 Task: Add Cedar's Mediterranean Foods Original Hommus to the cart.
Action: Mouse moved to (783, 253)
Screenshot: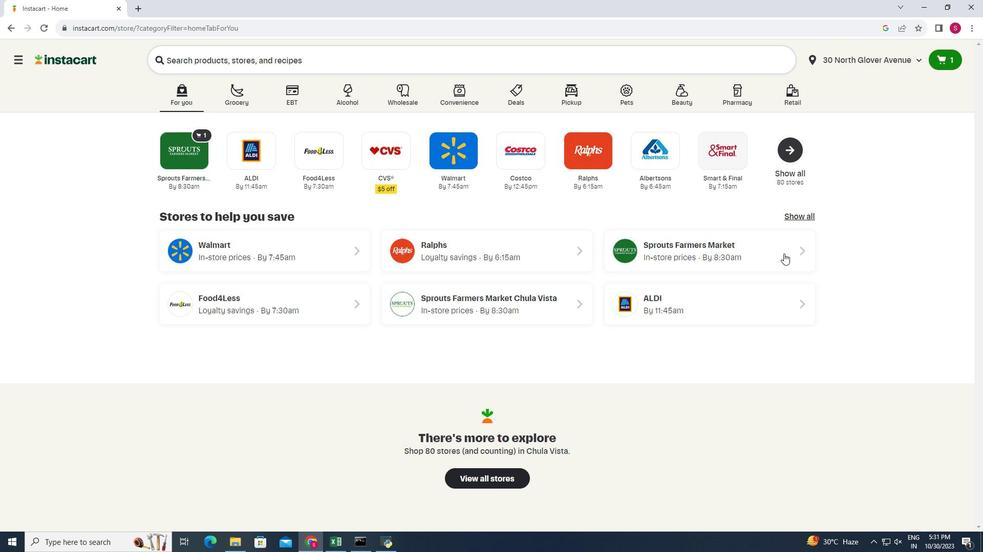 
Action: Mouse pressed left at (783, 253)
Screenshot: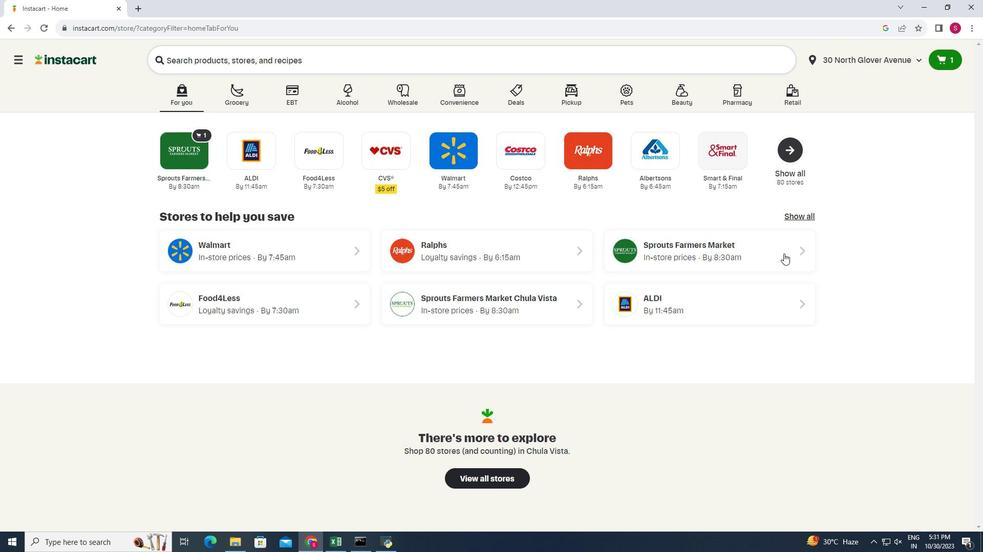 
Action: Mouse moved to (30, 447)
Screenshot: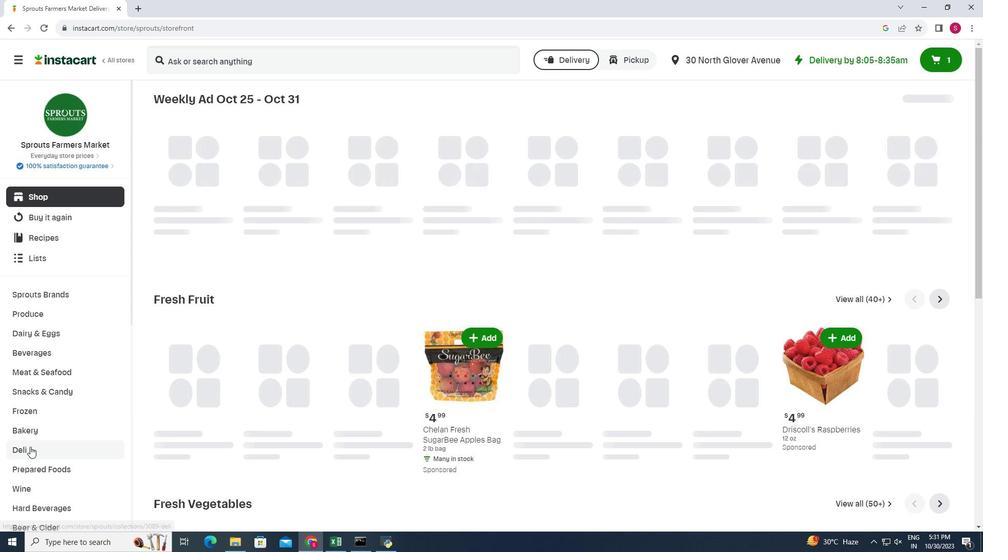 
Action: Mouse pressed left at (30, 447)
Screenshot: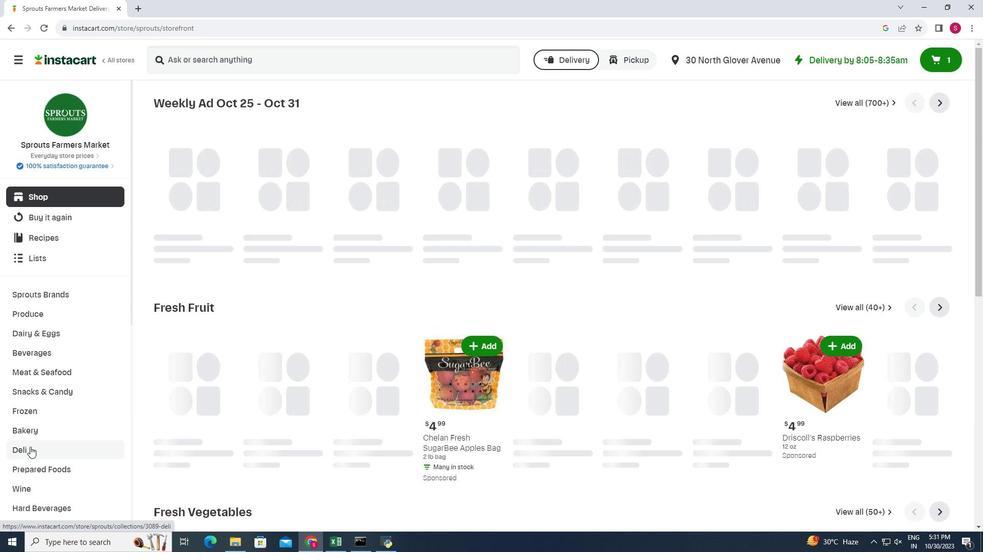 
Action: Mouse moved to (335, 129)
Screenshot: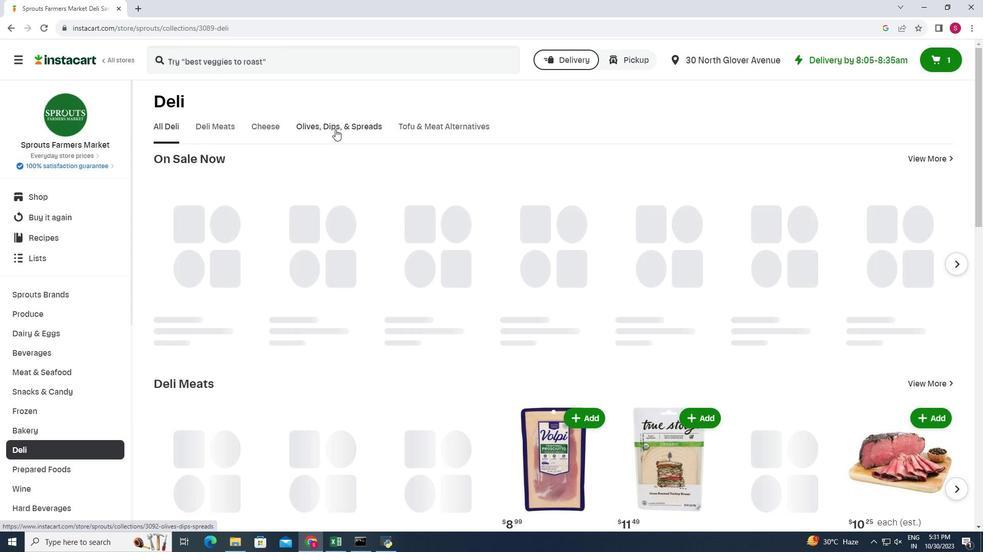 
Action: Mouse pressed left at (335, 129)
Screenshot: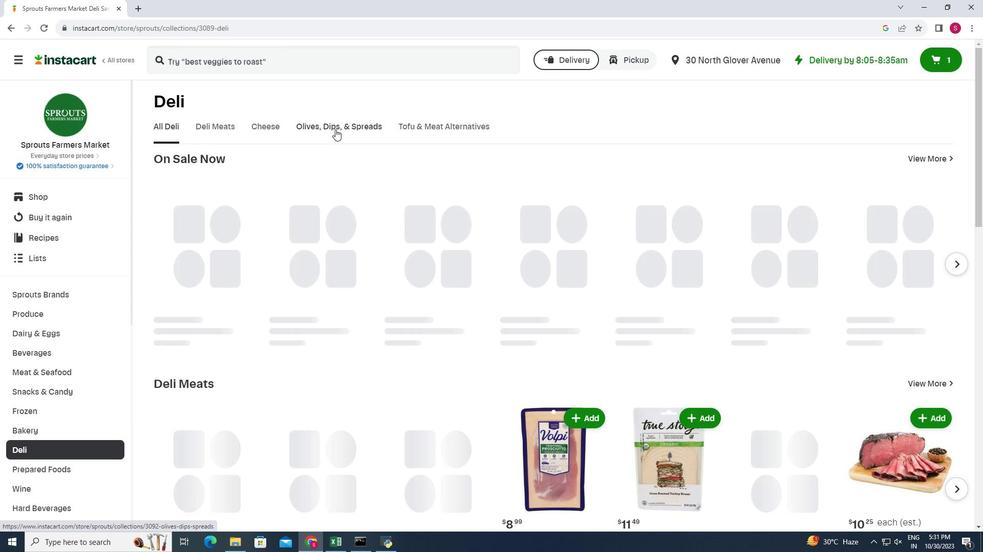 
Action: Mouse moved to (240, 166)
Screenshot: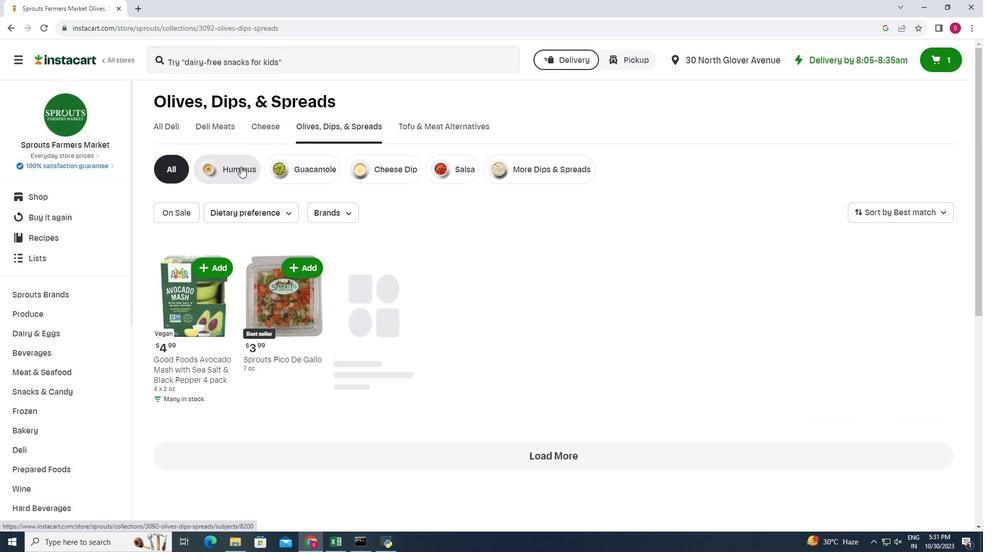 
Action: Mouse pressed left at (240, 166)
Screenshot: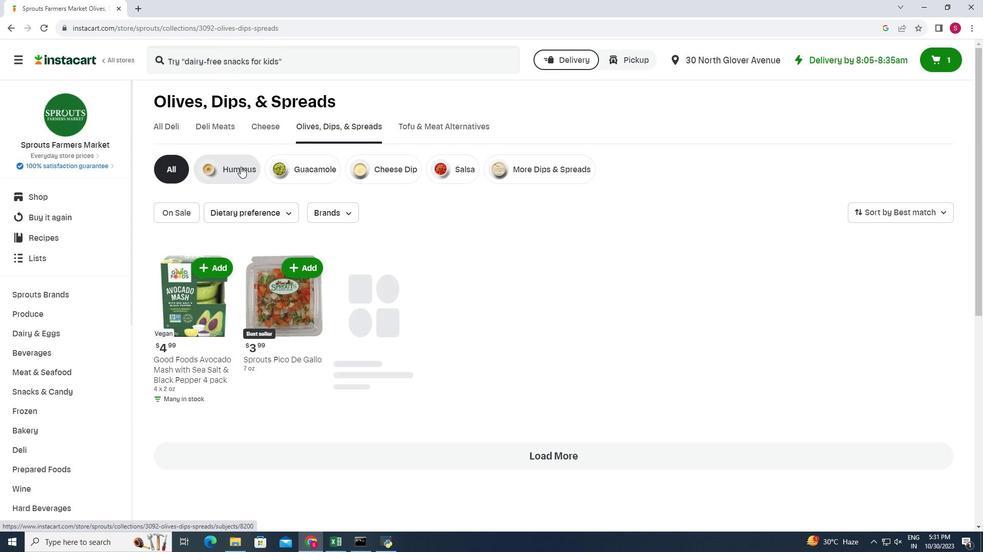 
Action: Mouse moved to (175, 243)
Screenshot: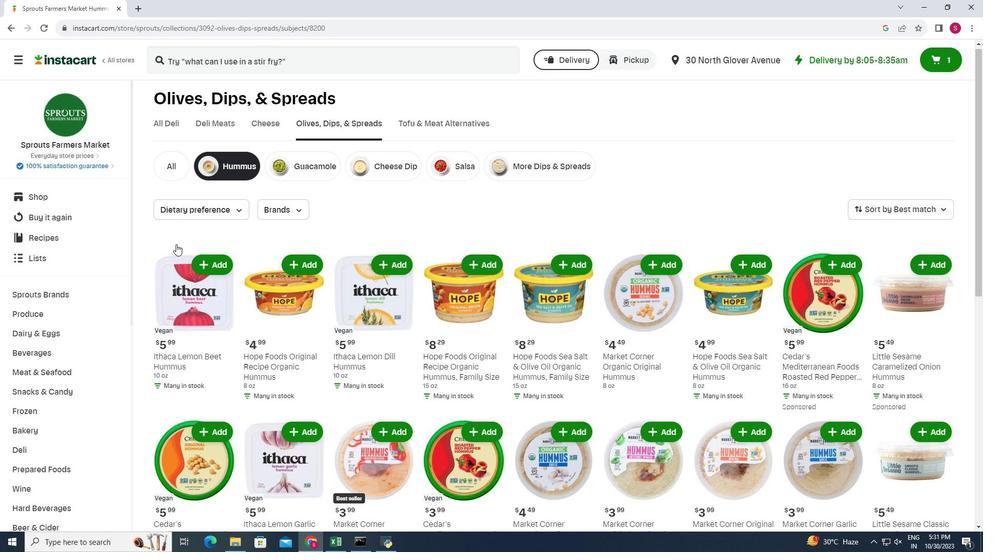 
Action: Mouse scrolled (175, 243) with delta (0, 0)
Screenshot: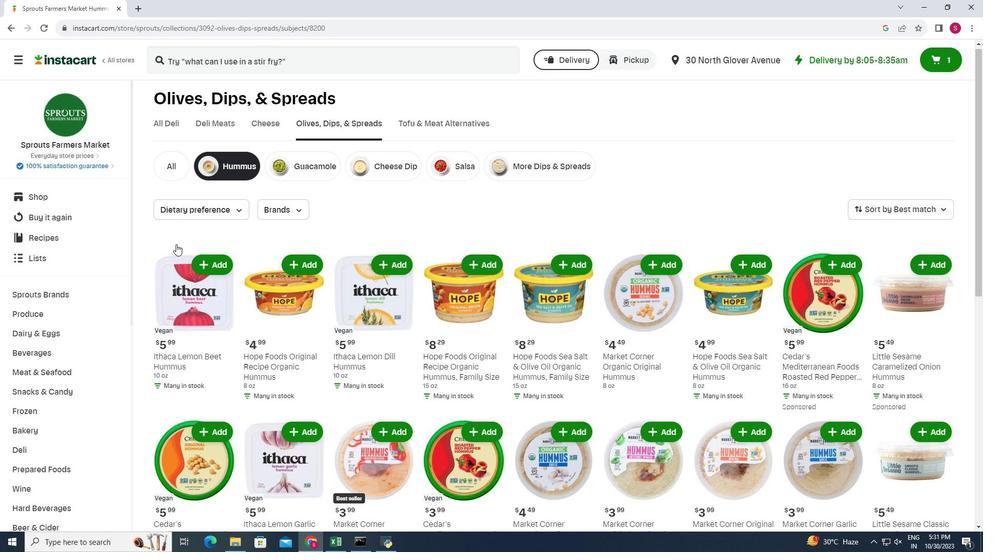 
Action: Mouse moved to (942, 312)
Screenshot: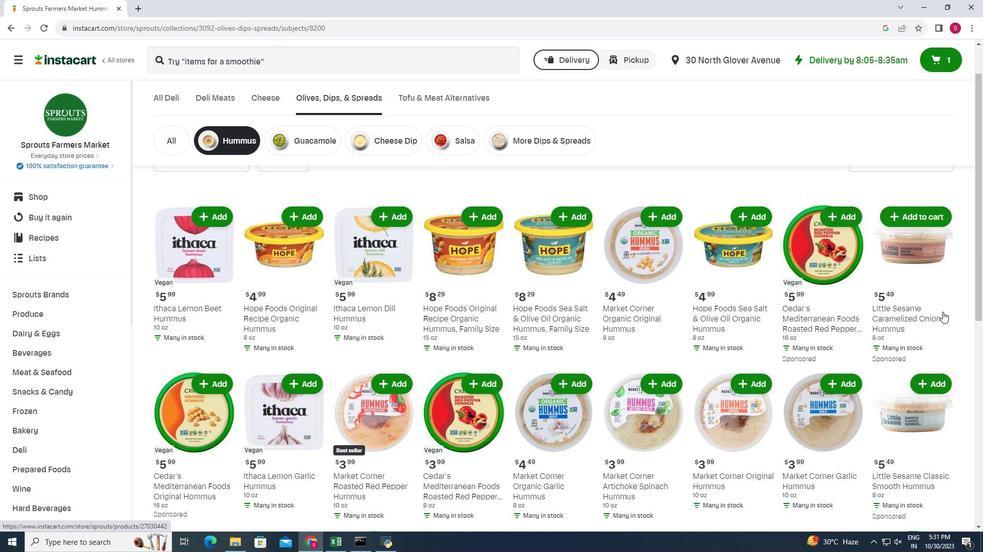 
Action: Mouse scrolled (942, 311) with delta (0, 0)
Screenshot: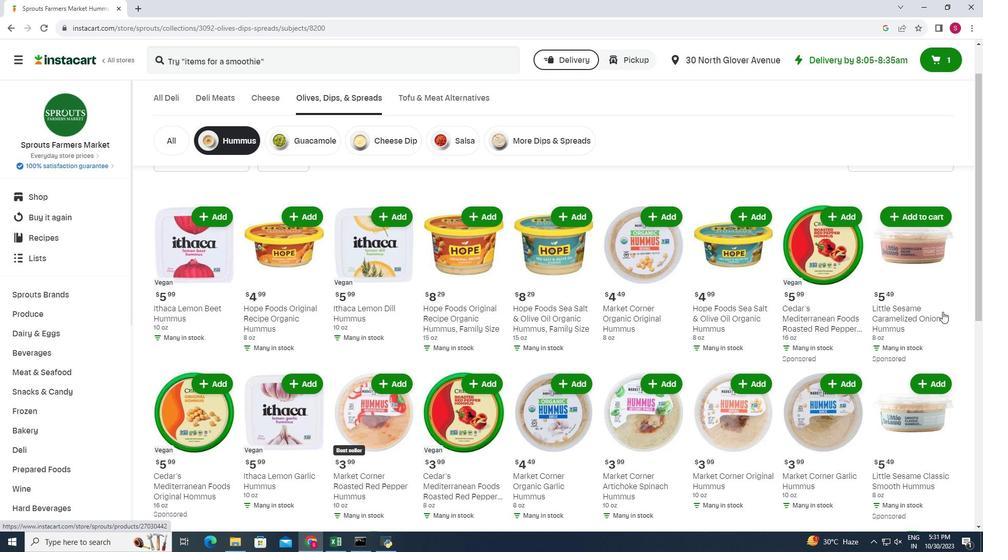 
Action: Mouse scrolled (942, 311) with delta (0, 0)
Screenshot: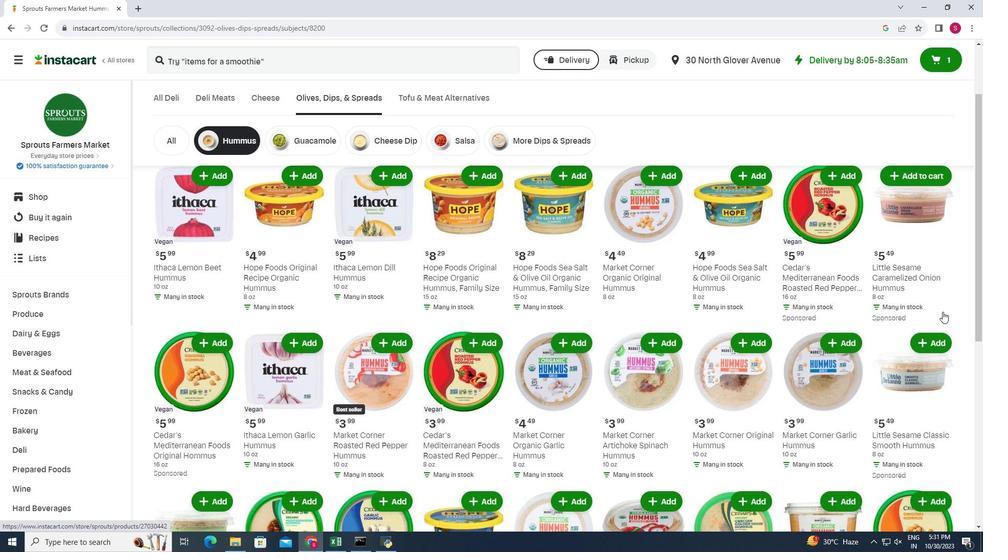
Action: Mouse moved to (186, 274)
Screenshot: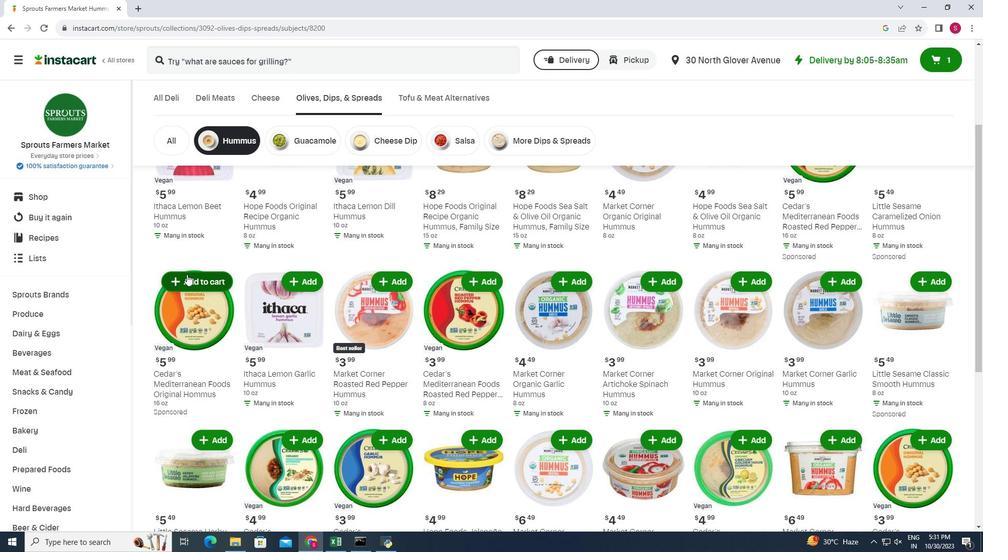 
Action: Mouse pressed left at (186, 274)
Screenshot: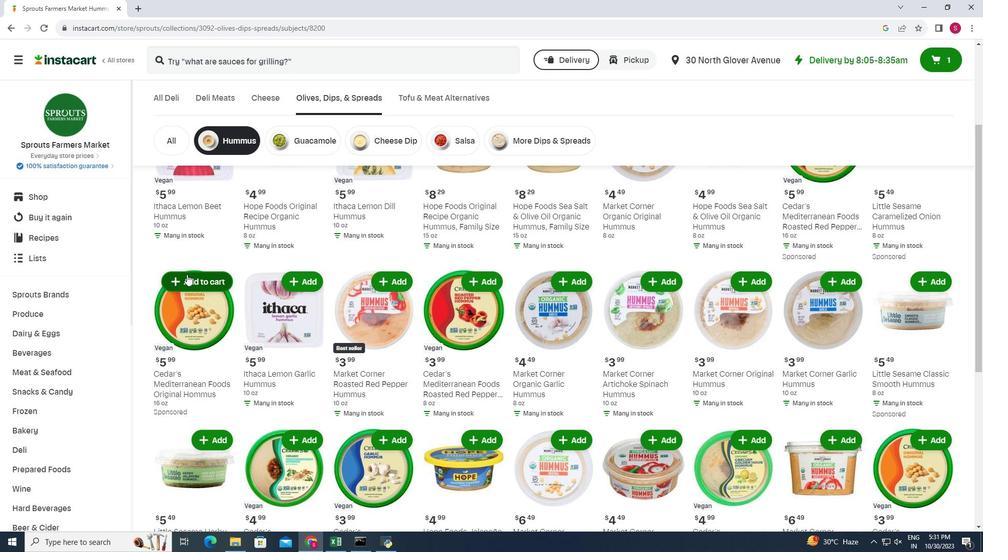 
Action: Mouse moved to (160, 262)
Screenshot: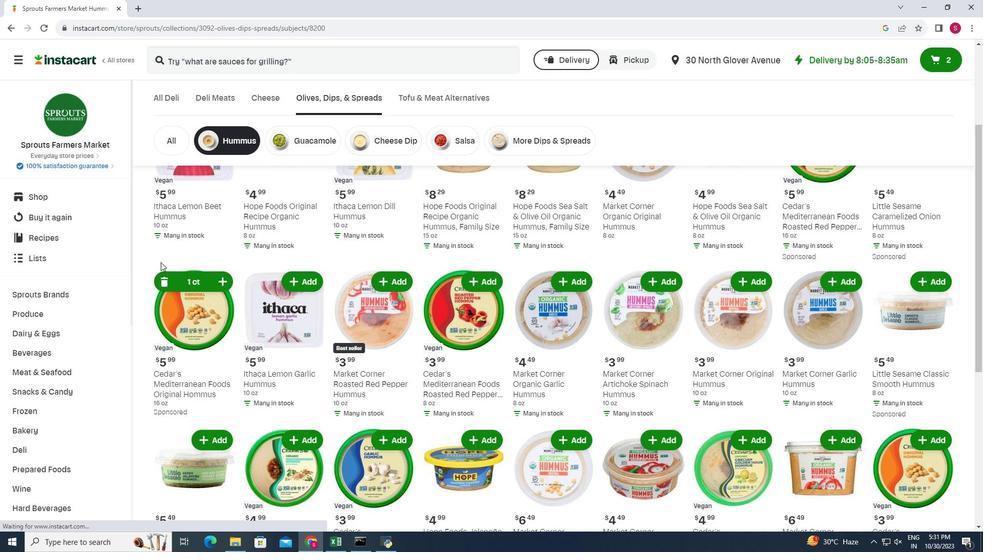 
